 Task: Use the formula "LEN" in spreadsheet "Project portfolio".
Action: Mouse moved to (496, 166)
Screenshot: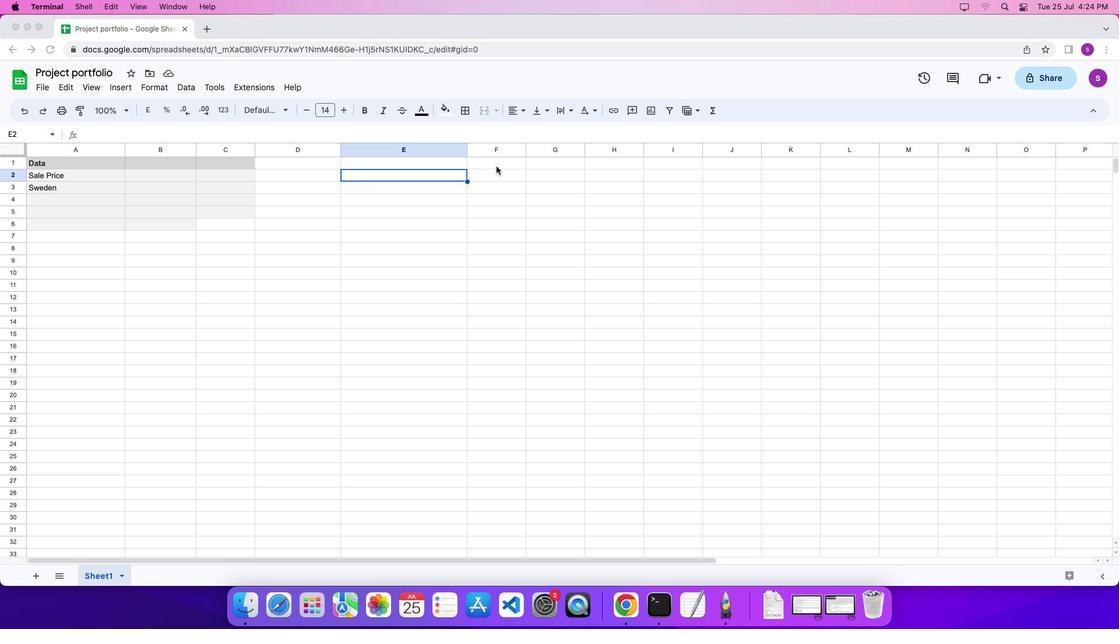 
Action: Mouse pressed left at (496, 166)
Screenshot: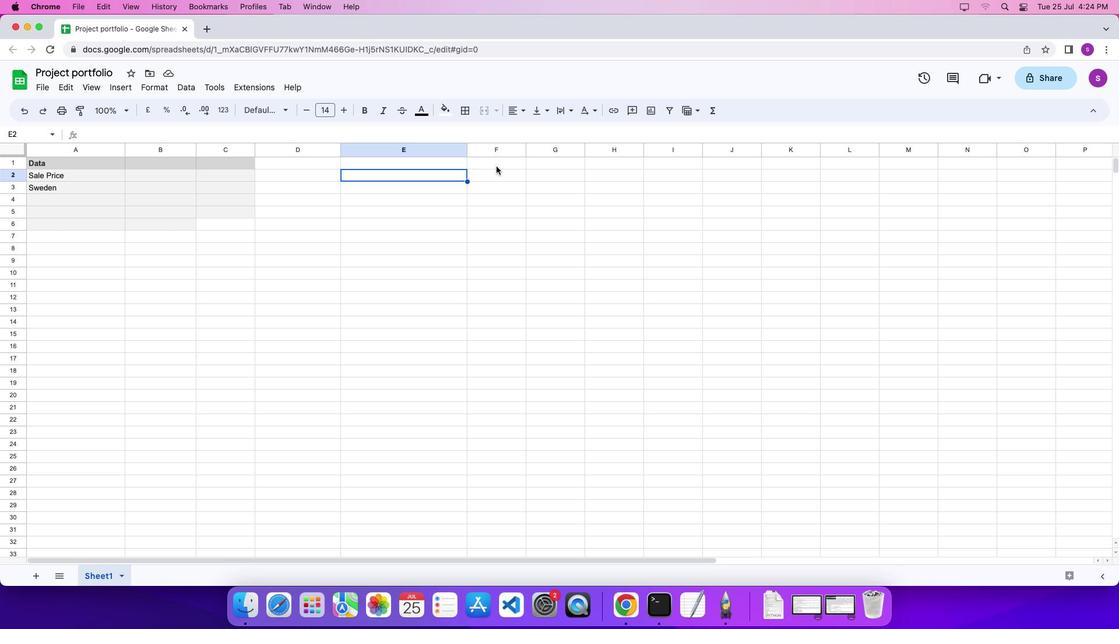 
Action: Mouse moved to (500, 173)
Screenshot: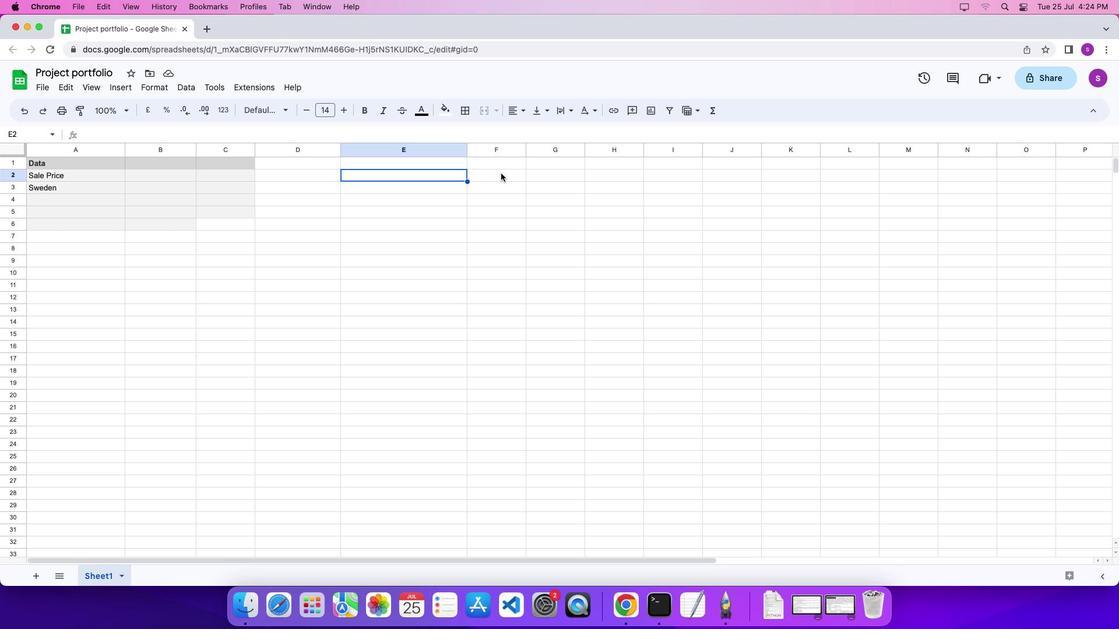 
Action: Mouse pressed left at (500, 173)
Screenshot: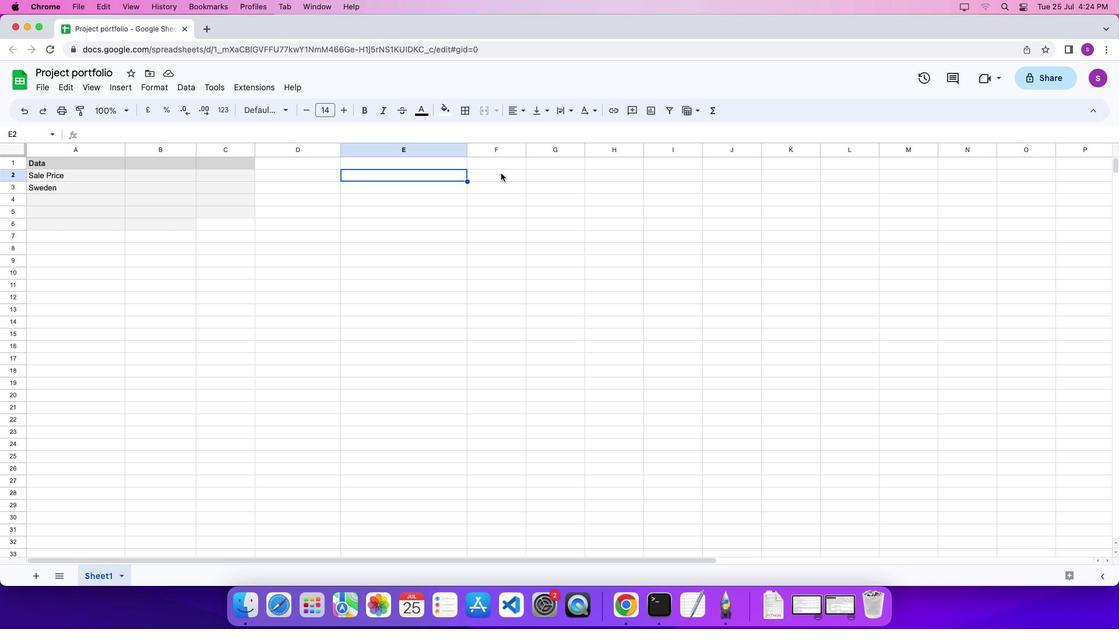 
Action: Key pressed '='
Screenshot: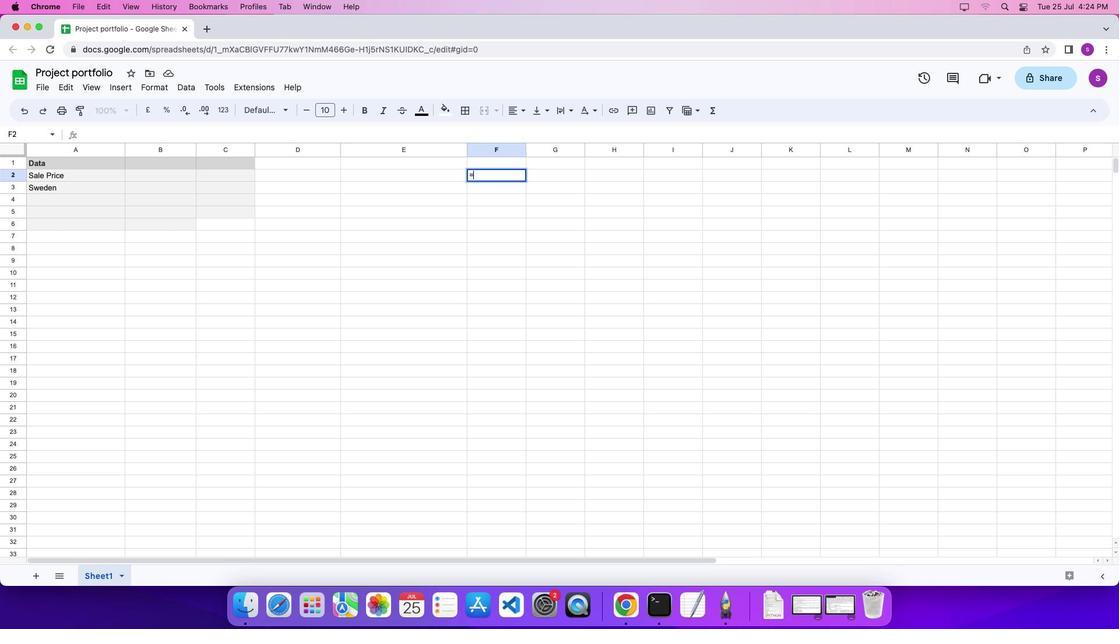 
Action: Mouse moved to (713, 114)
Screenshot: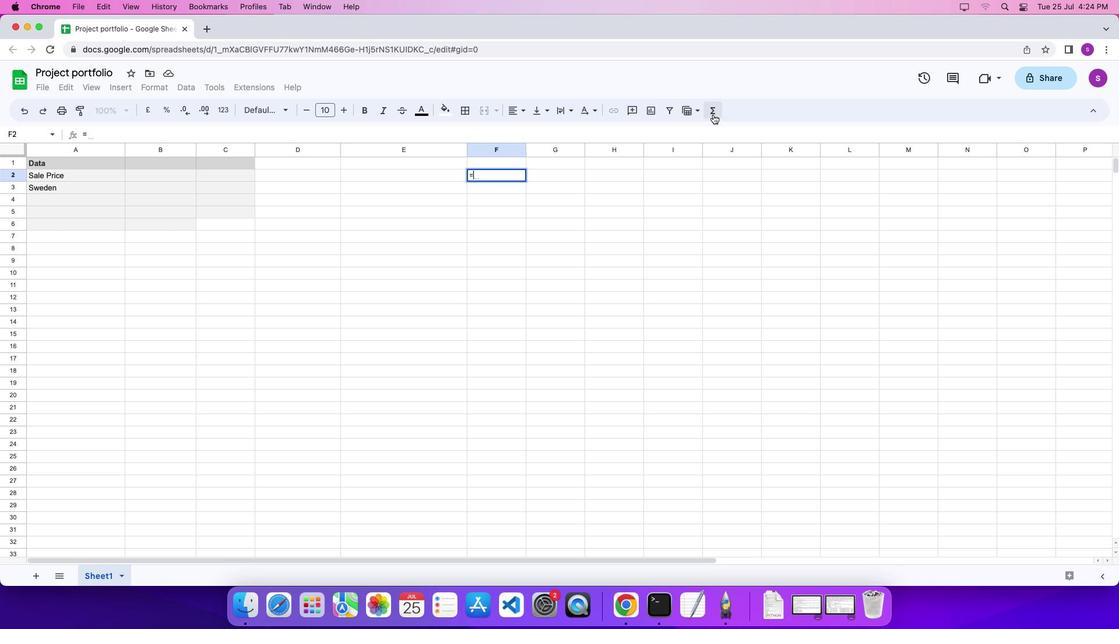 
Action: Mouse pressed left at (713, 114)
Screenshot: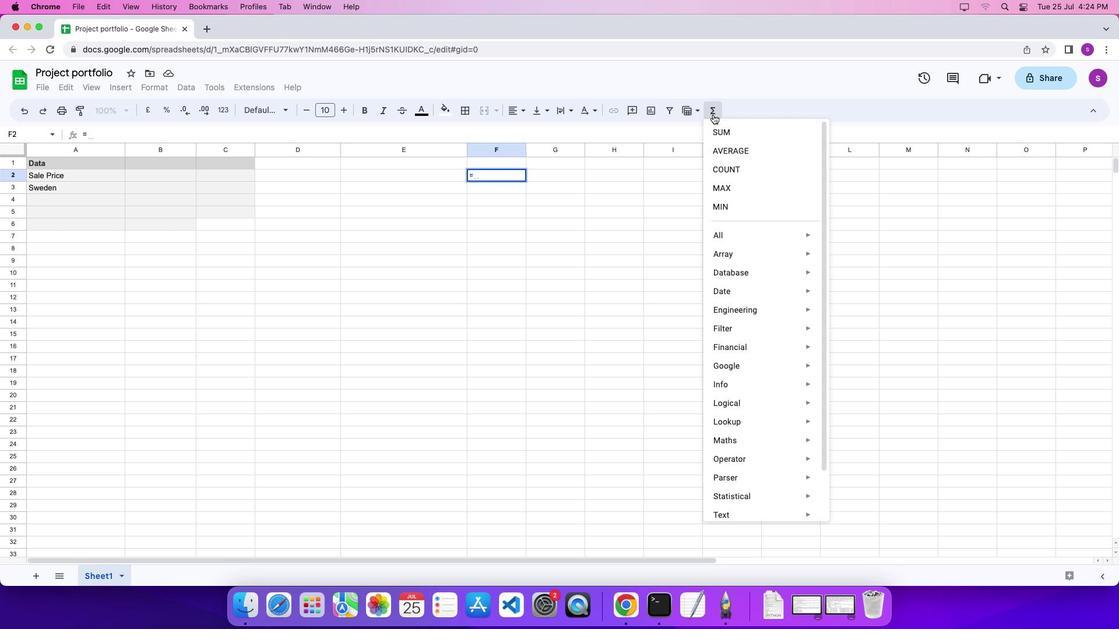 
Action: Mouse moved to (902, 542)
Screenshot: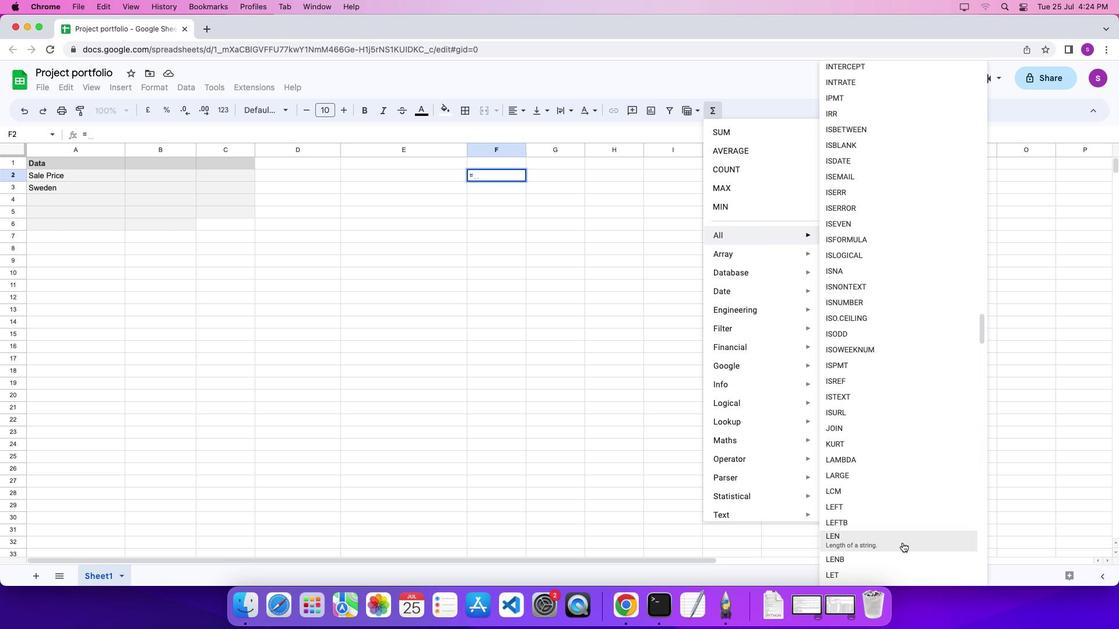 
Action: Mouse pressed left at (902, 542)
Screenshot: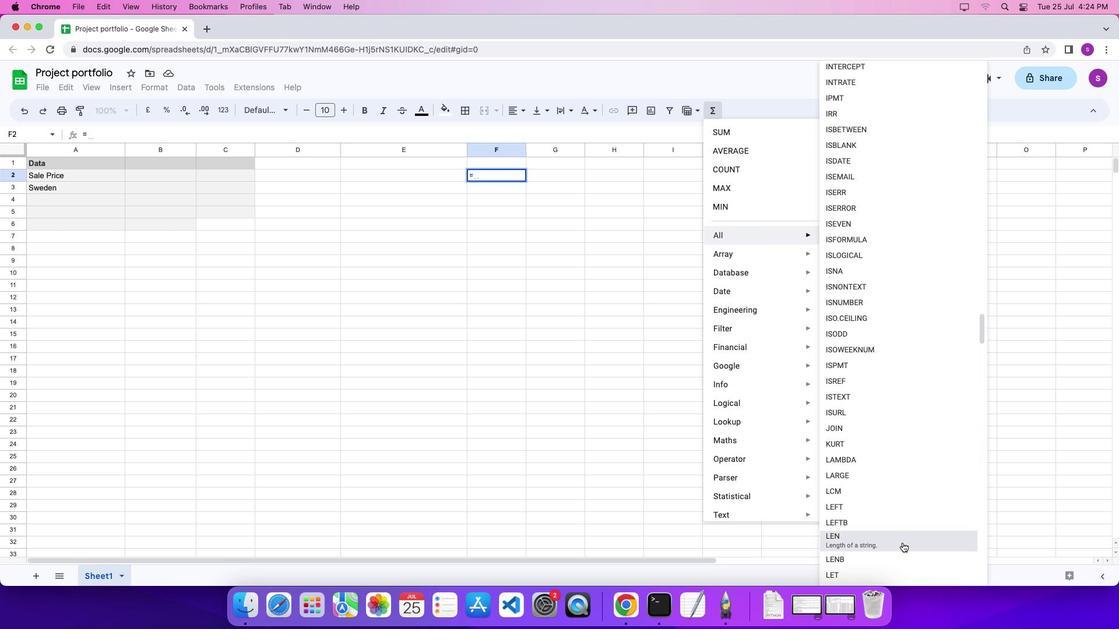 
Action: Mouse moved to (91, 171)
Screenshot: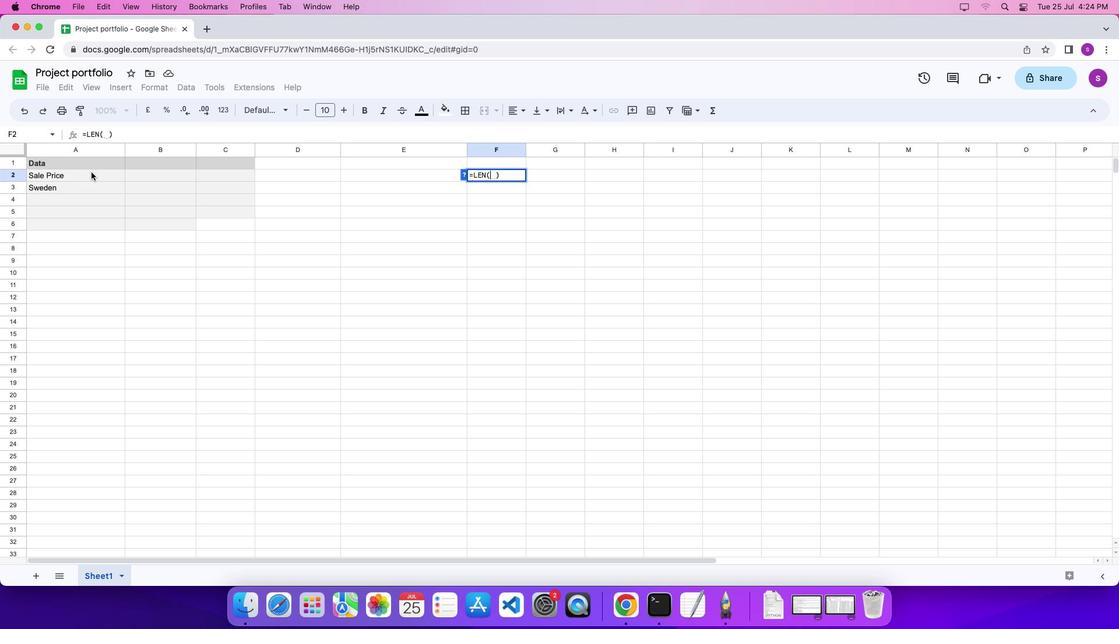 
Action: Mouse pressed left at (91, 171)
Screenshot: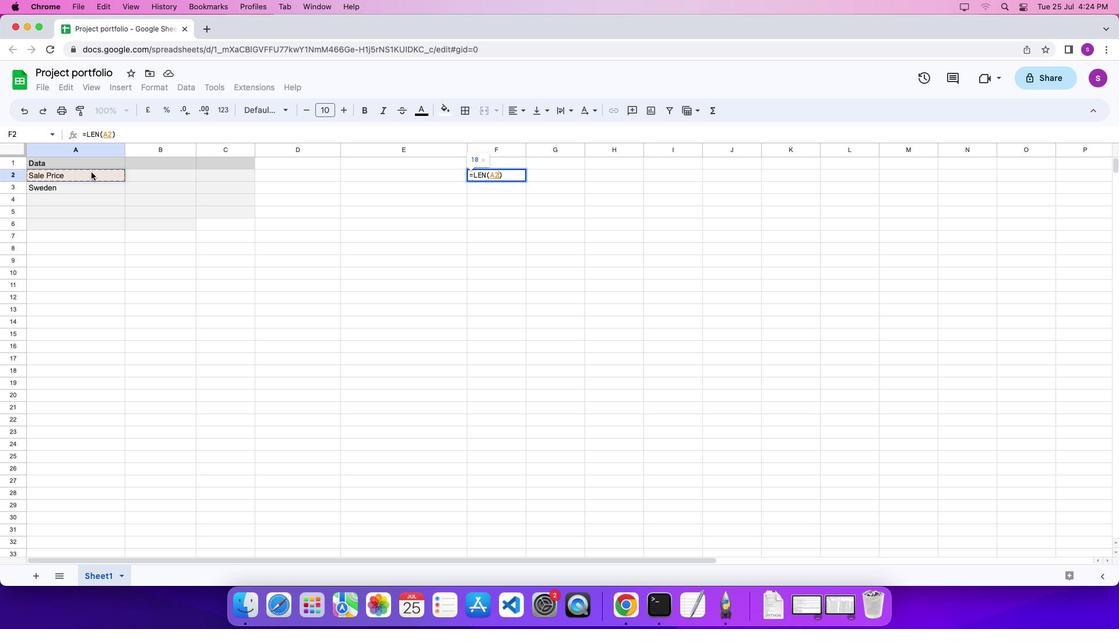 
Action: Key pressed '\x03'
Screenshot: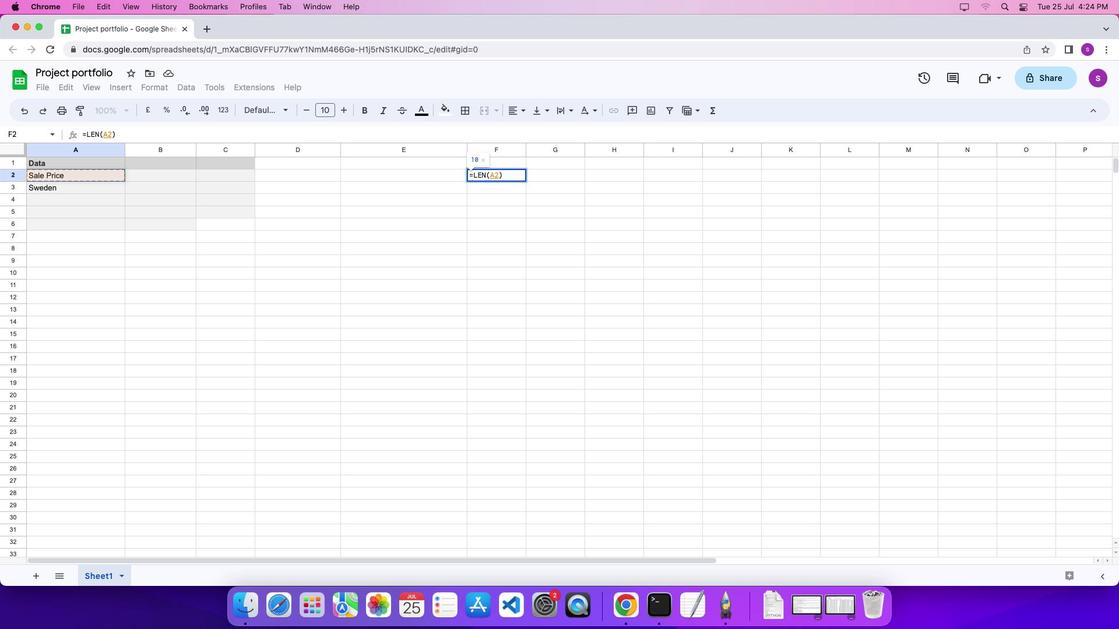 
